 Task: Set the repeat delay for the schedule to 2 days.
Action: Mouse moved to (104, 12)
Screenshot: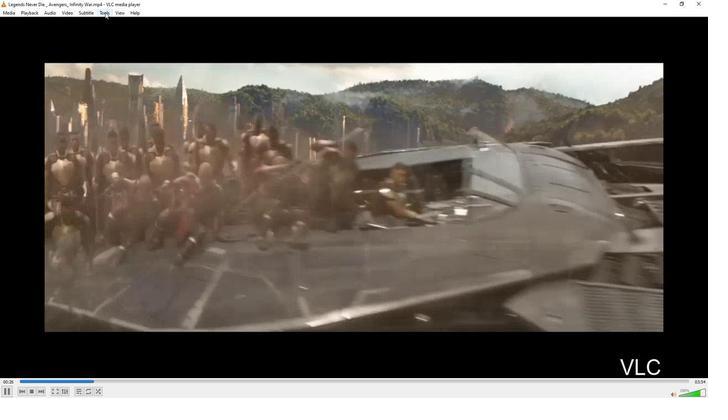 
Action: Mouse pressed left at (104, 12)
Screenshot: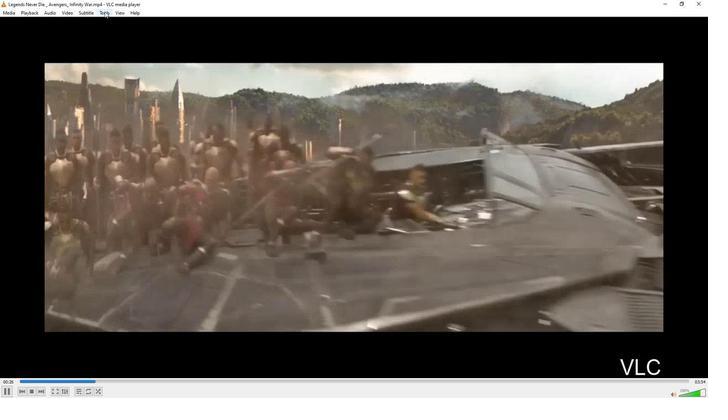 
Action: Mouse moved to (116, 53)
Screenshot: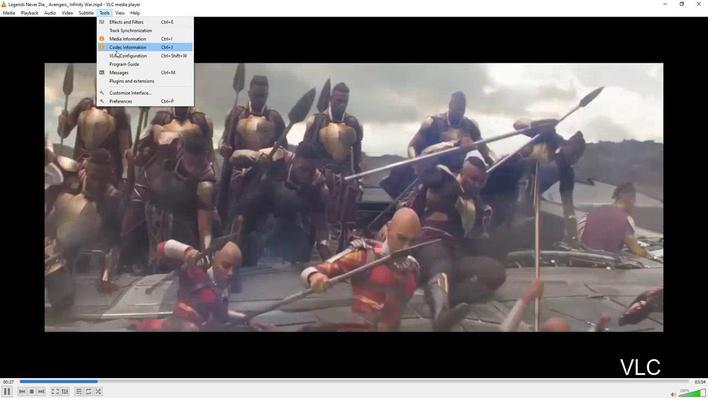 
Action: Mouse pressed left at (116, 53)
Screenshot: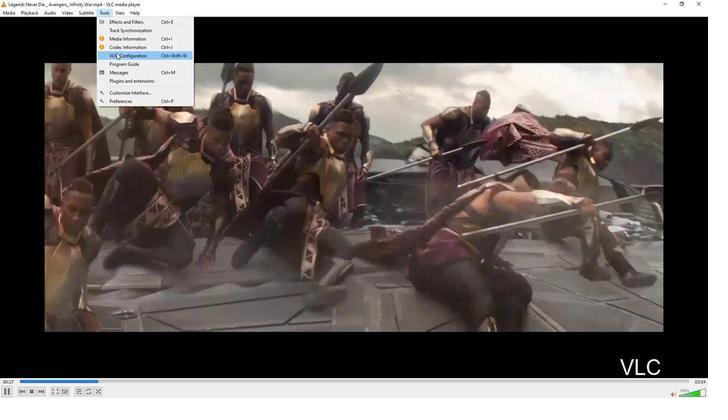 
Action: Mouse moved to (333, 202)
Screenshot: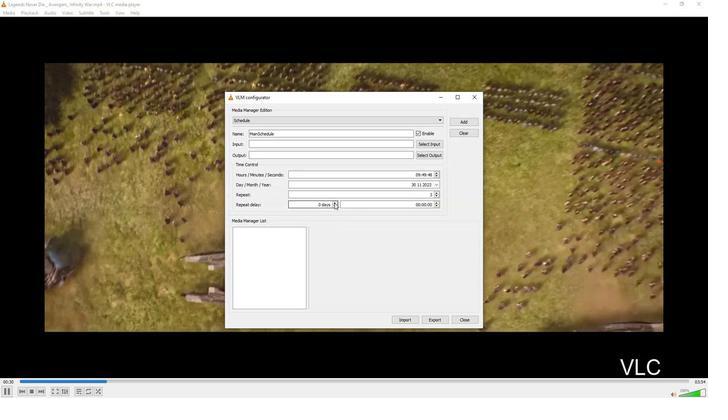 
Action: Mouse pressed left at (333, 202)
Screenshot: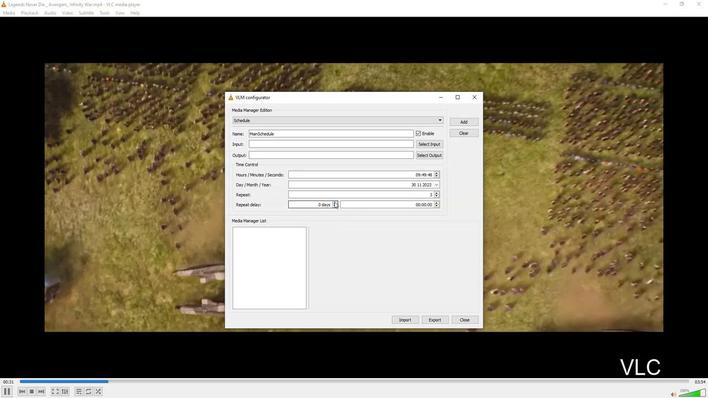 
Action: Mouse pressed left at (333, 202)
Screenshot: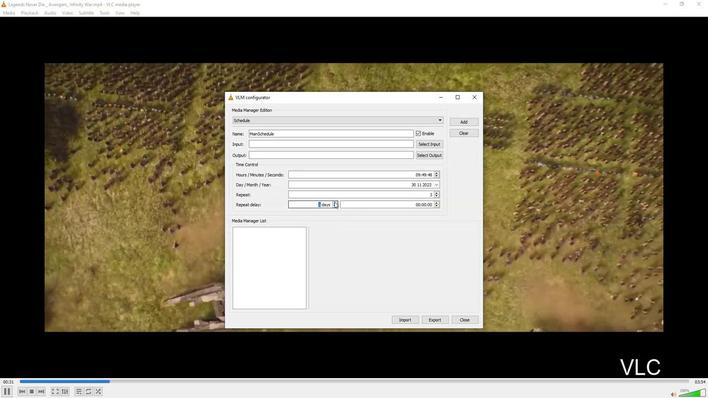 
Action: Mouse moved to (329, 236)
Screenshot: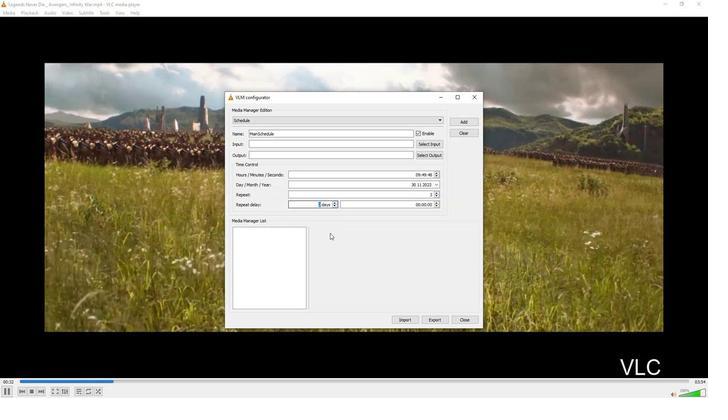 
Action: Mouse pressed left at (329, 236)
Screenshot: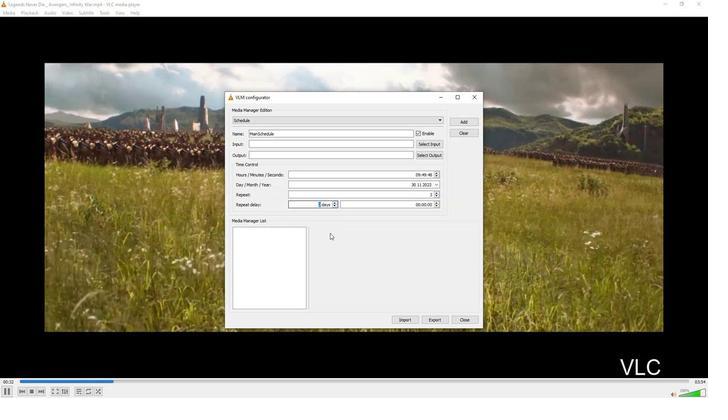 
Action: Mouse moved to (328, 242)
Screenshot: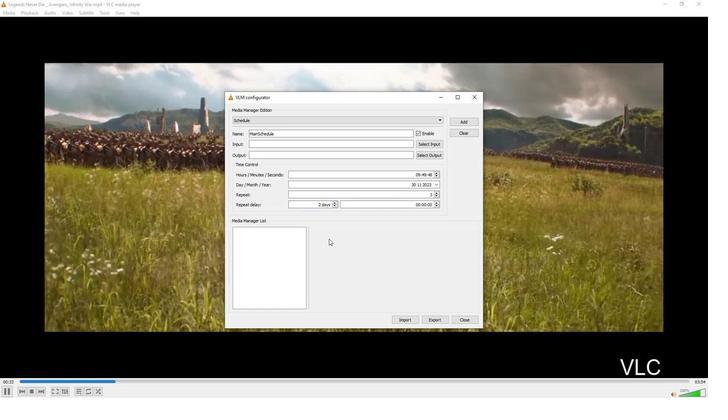 
